 Task: Enable show smart reply suggestions from preferences.
Action: Mouse moved to (194, 73)
Screenshot: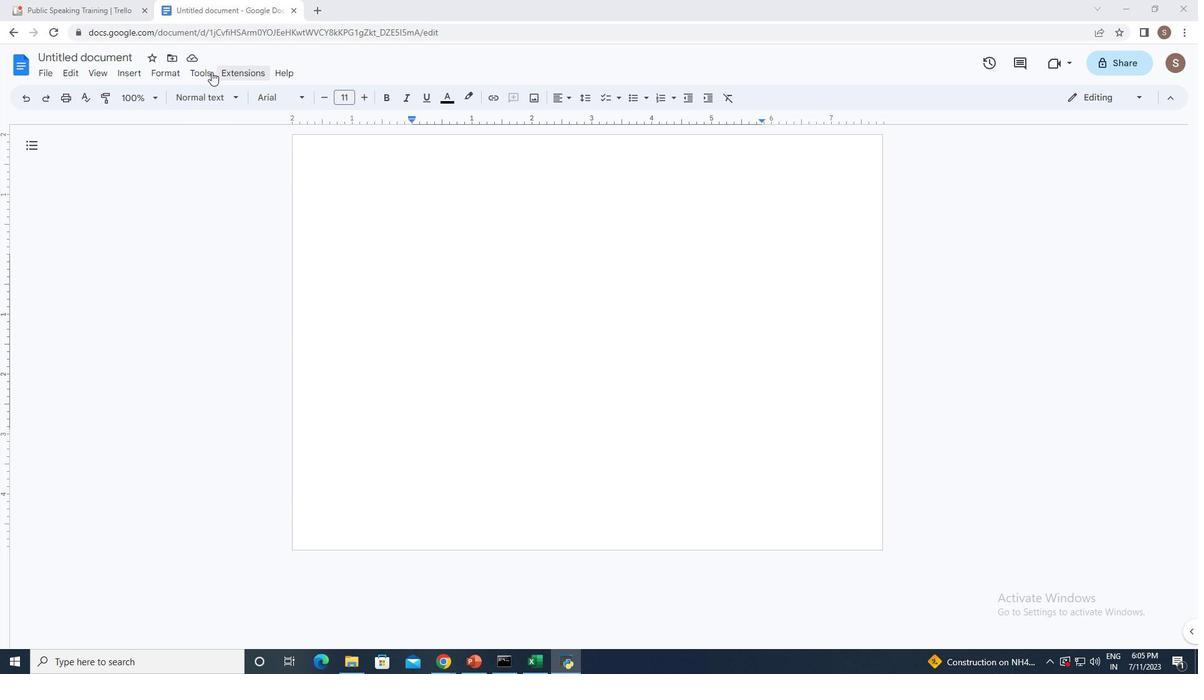 
Action: Mouse pressed left at (194, 73)
Screenshot: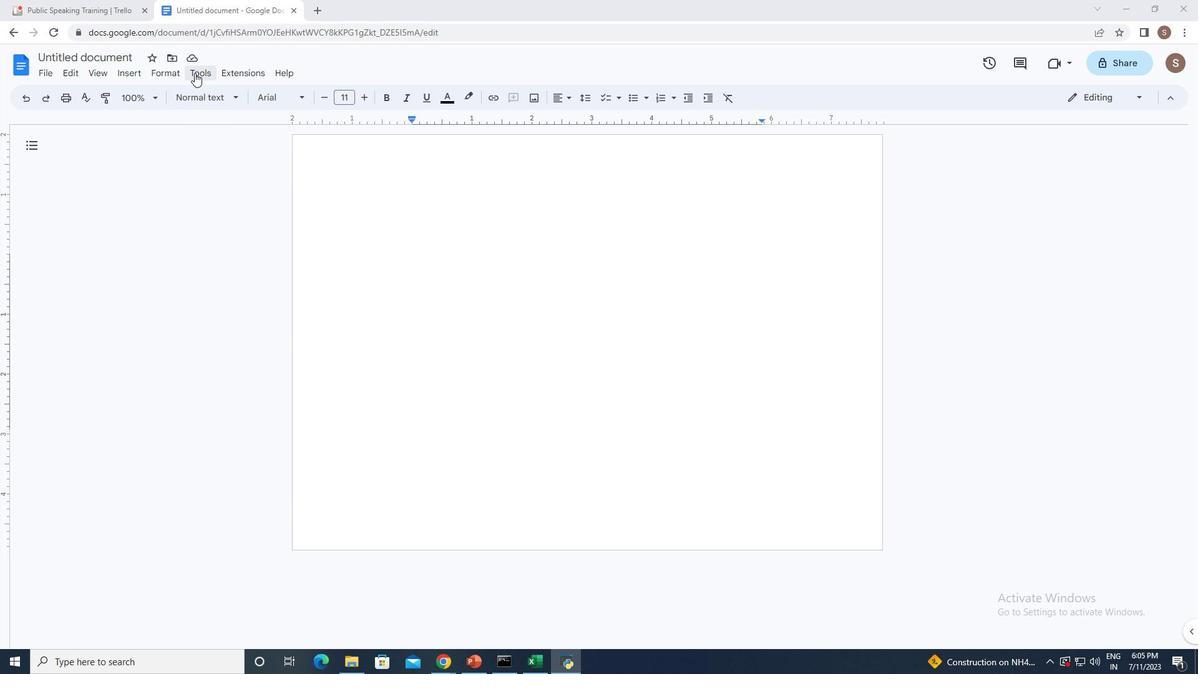
Action: Mouse moved to (231, 367)
Screenshot: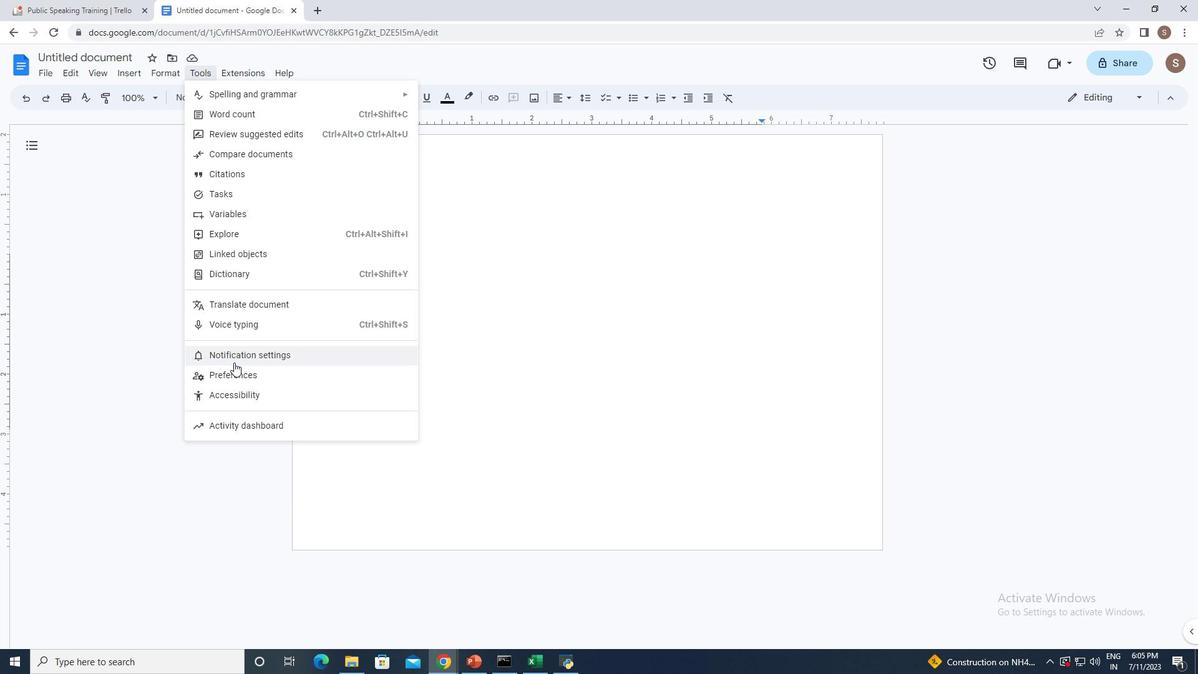
Action: Mouse pressed left at (231, 367)
Screenshot: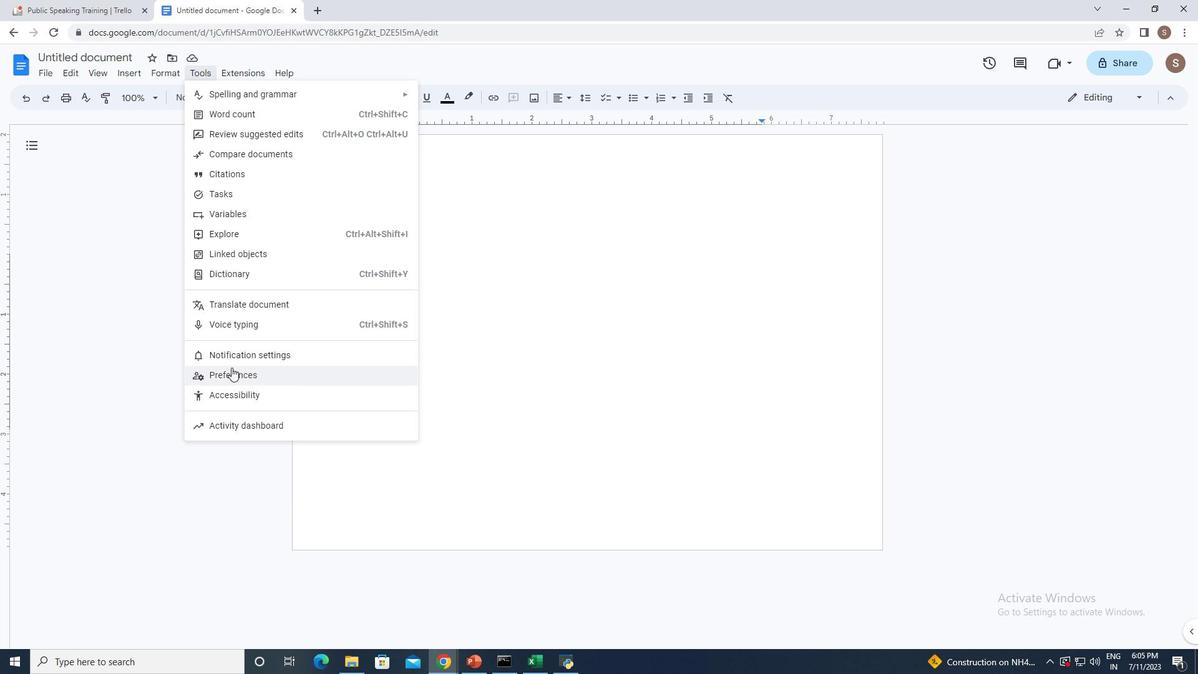 
Action: Mouse moved to (467, 408)
Screenshot: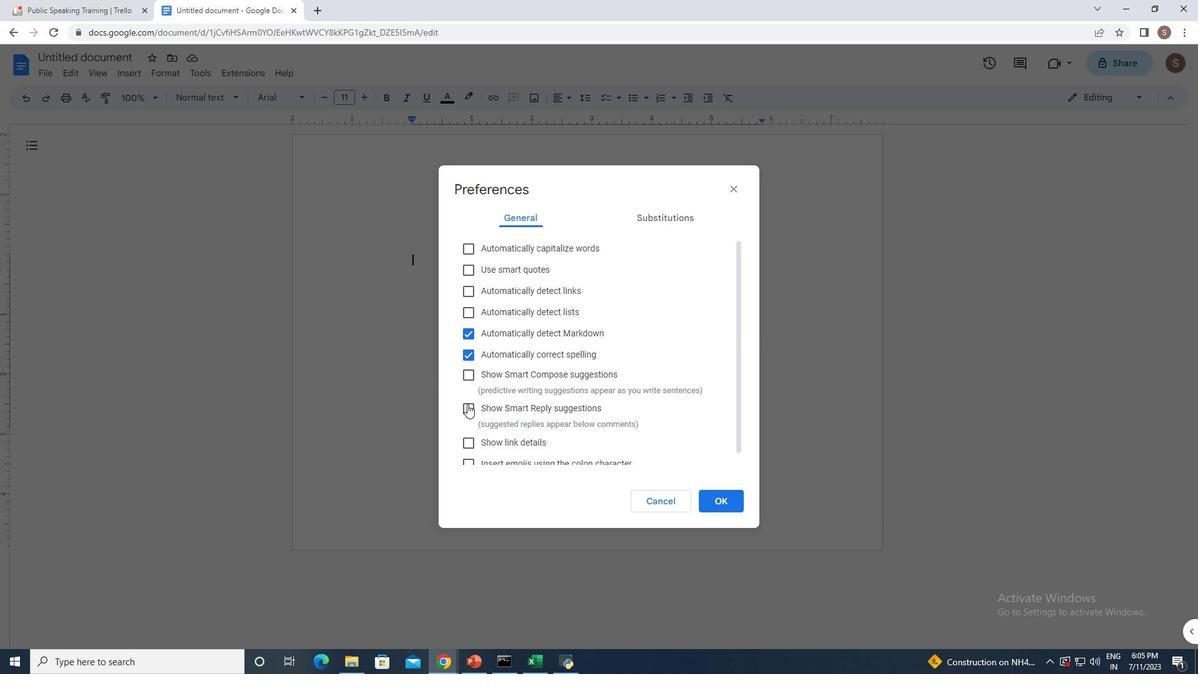 
Action: Mouse pressed left at (467, 408)
Screenshot: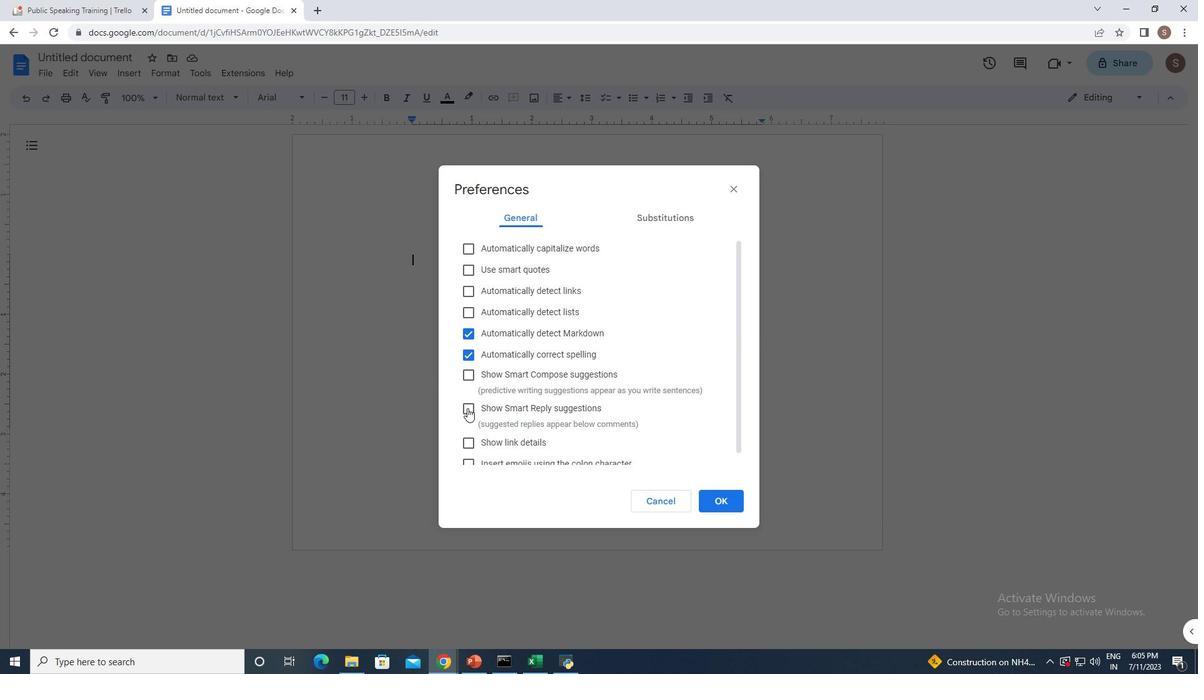 
Action: Mouse moved to (729, 500)
Screenshot: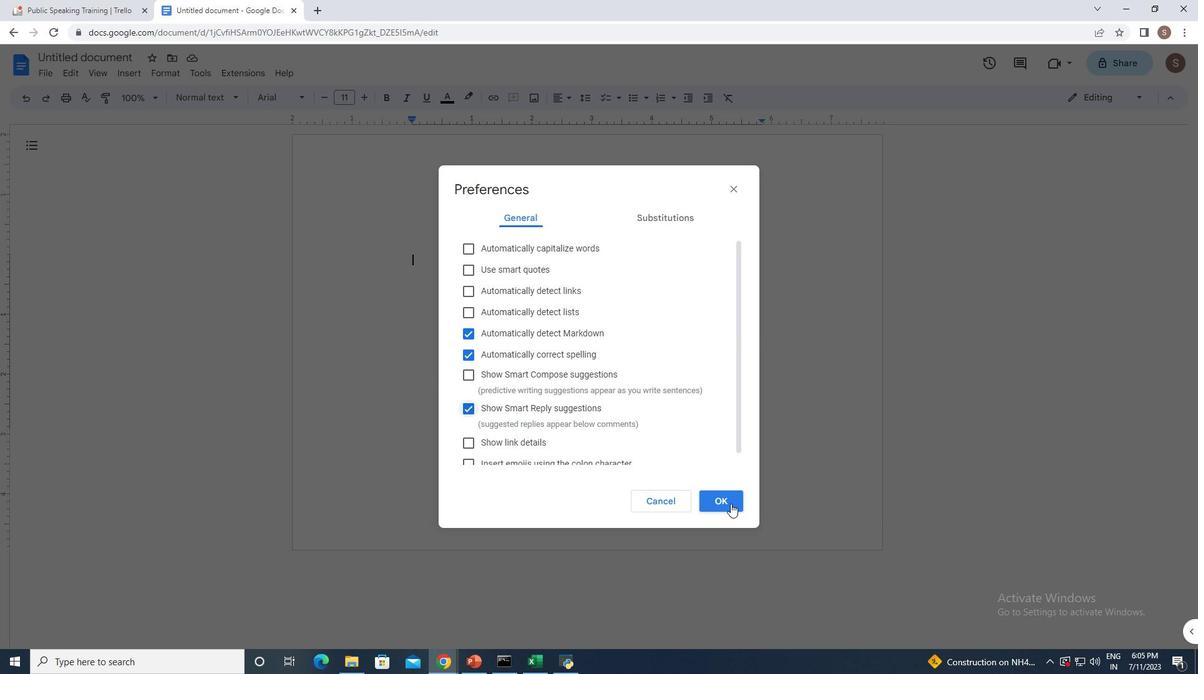 
Action: Mouse pressed left at (729, 500)
Screenshot: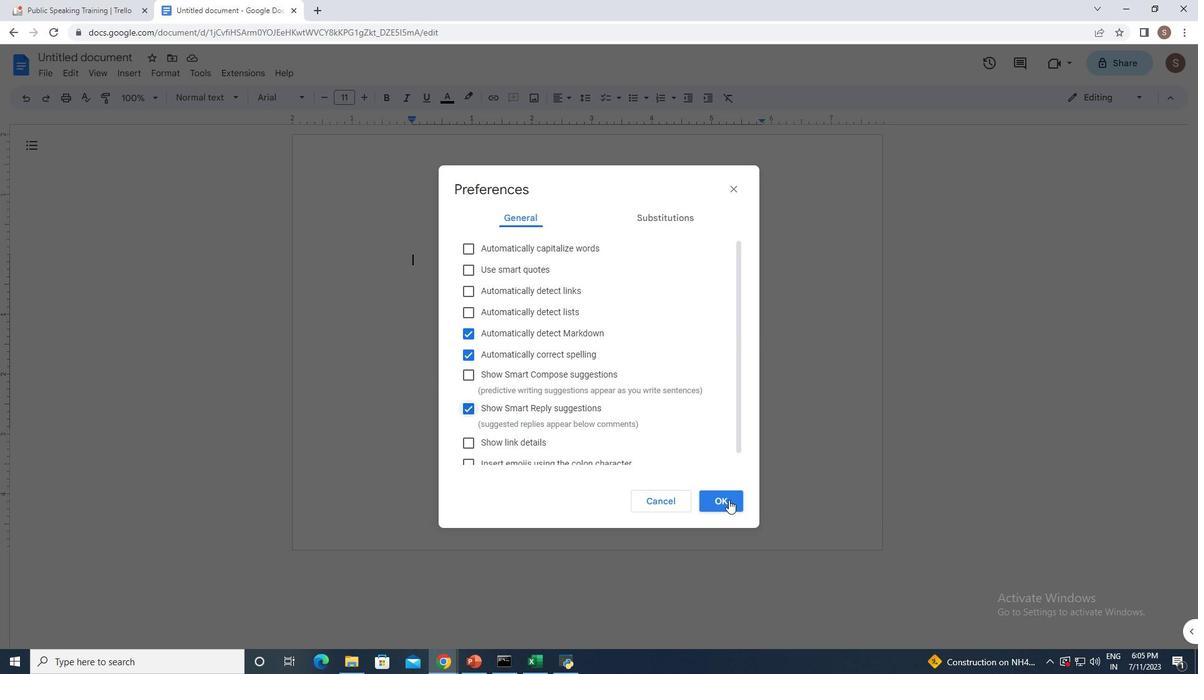 
Action: Mouse moved to (729, 498)
Screenshot: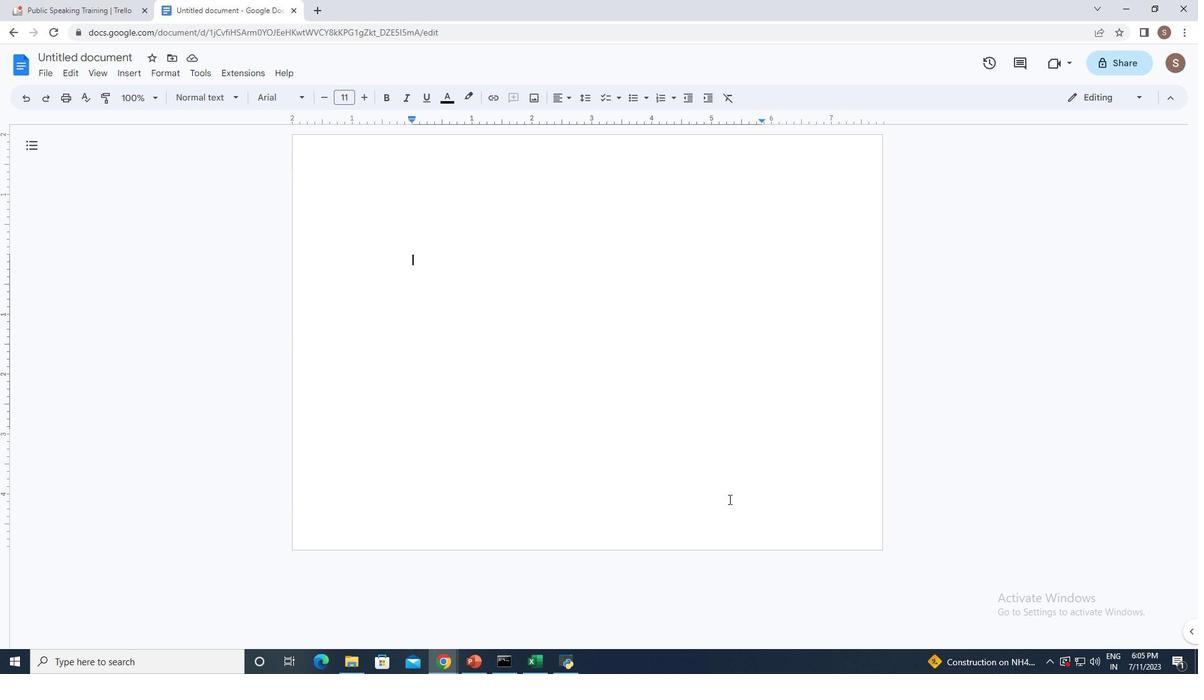 
